 Task: Move the 'Urgent Meeting' email from the Inbox to Deleted Items and then back to the Inbox.
Action: Mouse moved to (261, 193)
Screenshot: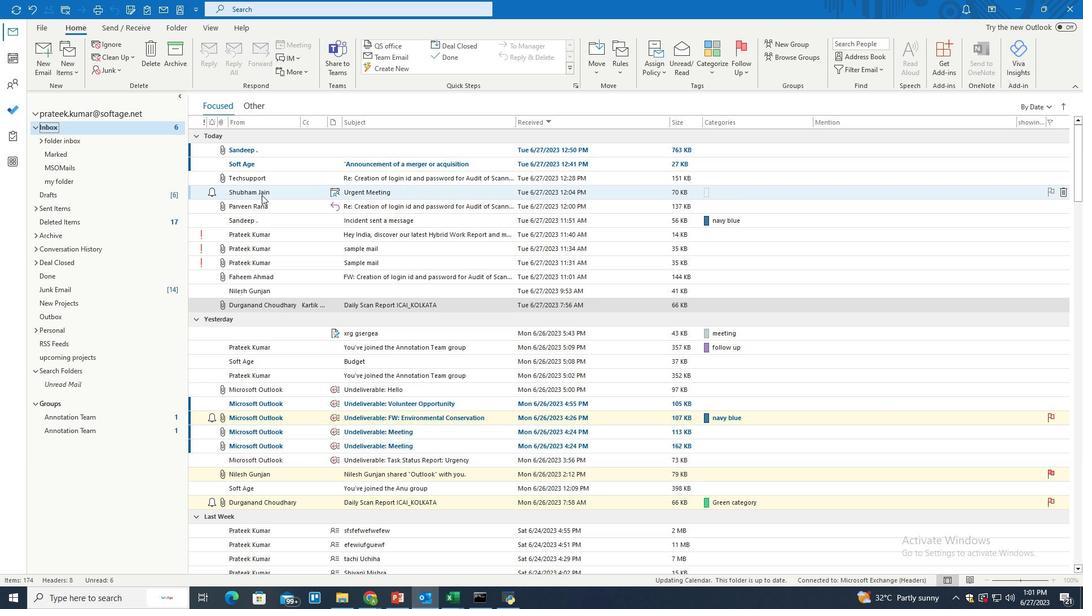 
Action: Mouse pressed right at (261, 193)
Screenshot: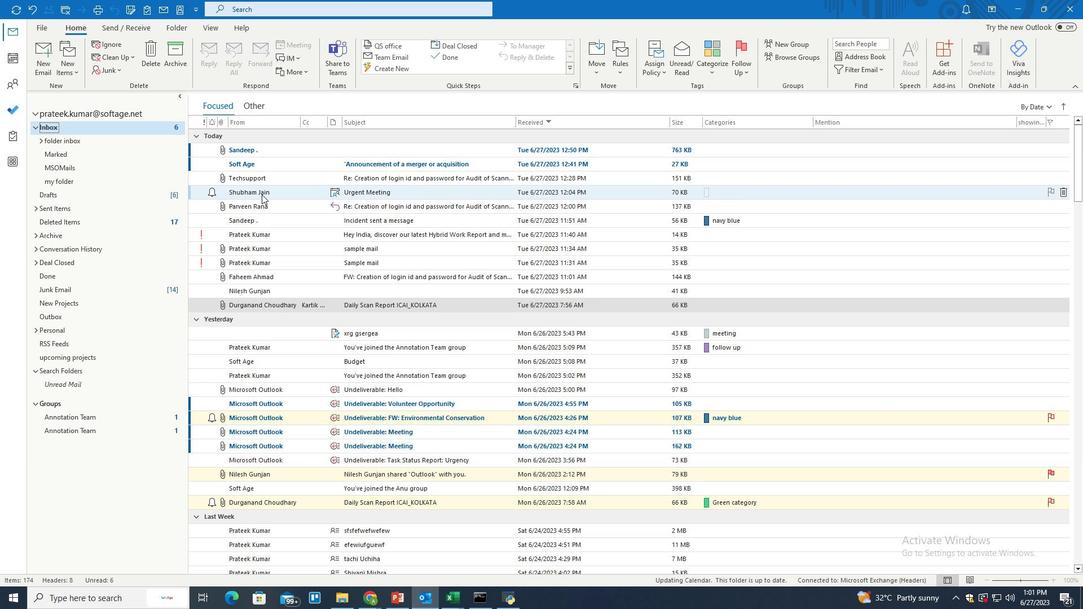 
Action: Mouse moved to (282, 561)
Screenshot: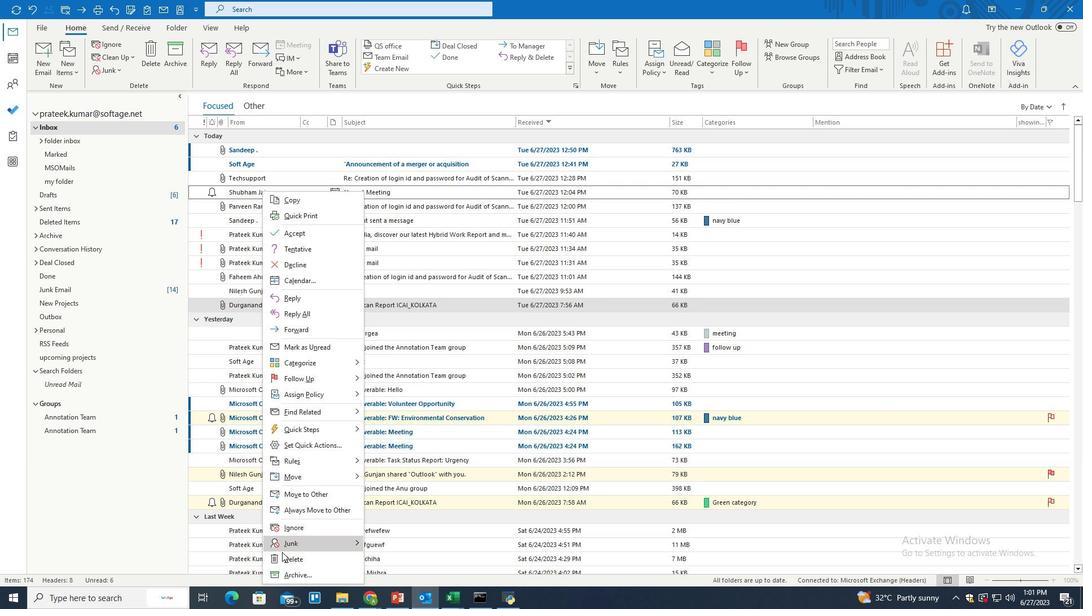 
Action: Mouse pressed left at (282, 561)
Screenshot: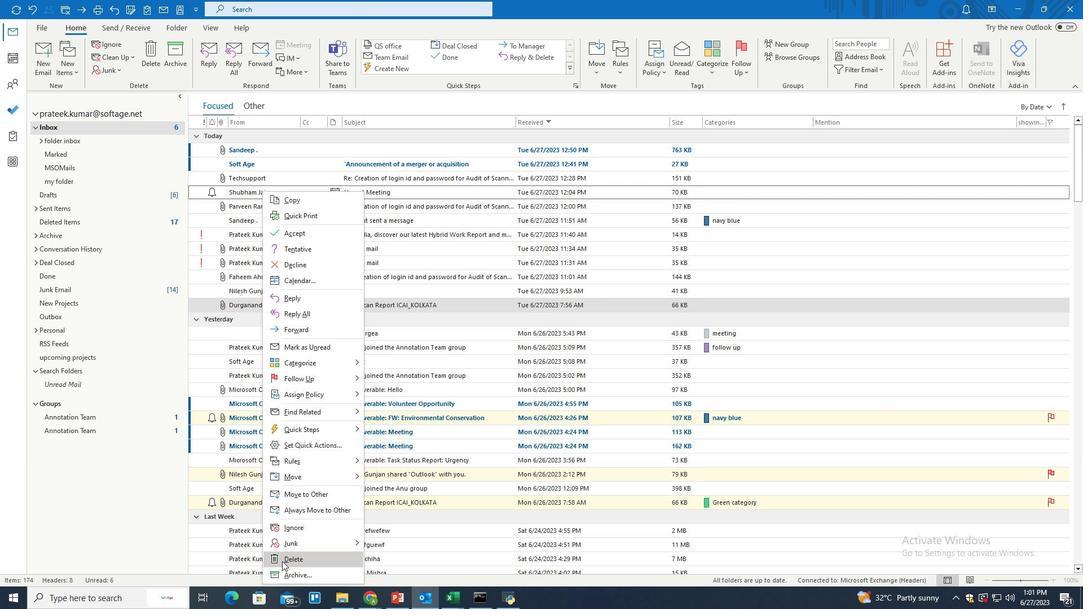 
Action: Mouse moved to (73, 224)
Screenshot: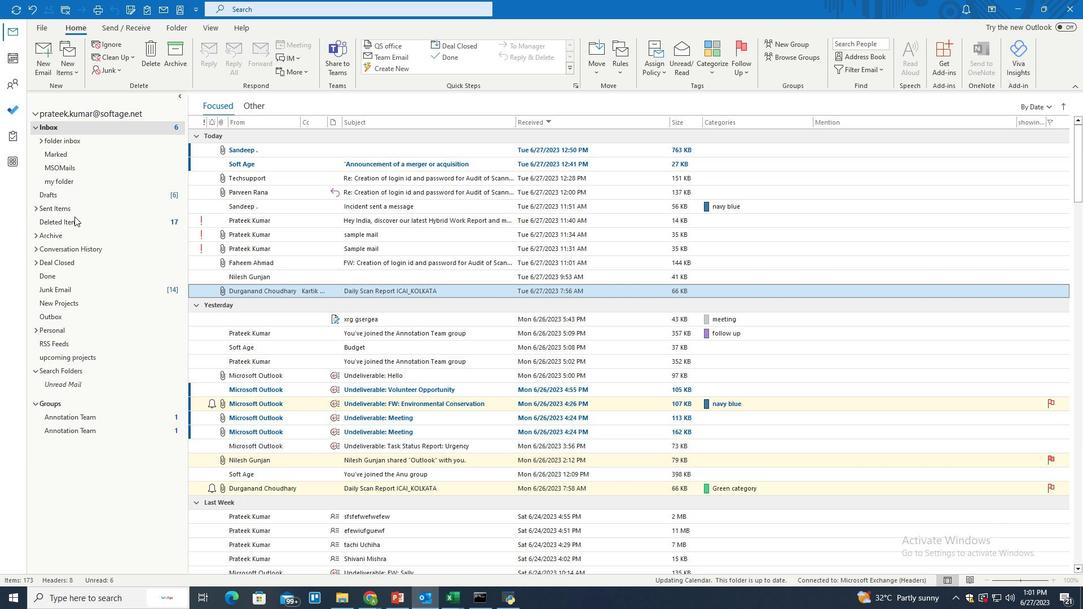 
Action: Mouse pressed left at (73, 224)
Screenshot: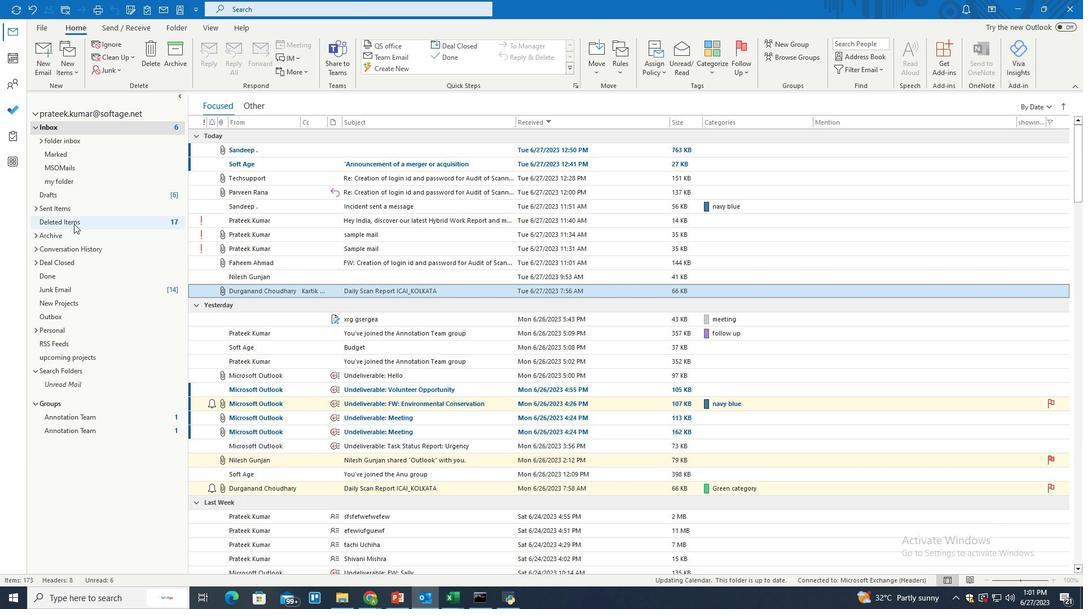 
Action: Mouse moved to (254, 343)
Screenshot: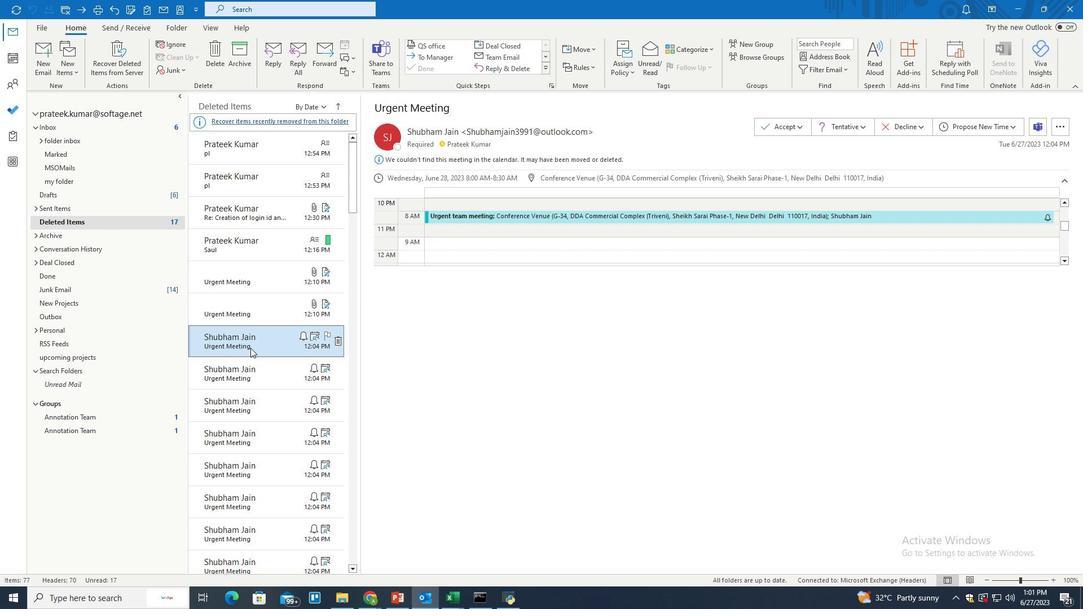 
Action: Mouse pressed right at (254, 343)
Screenshot: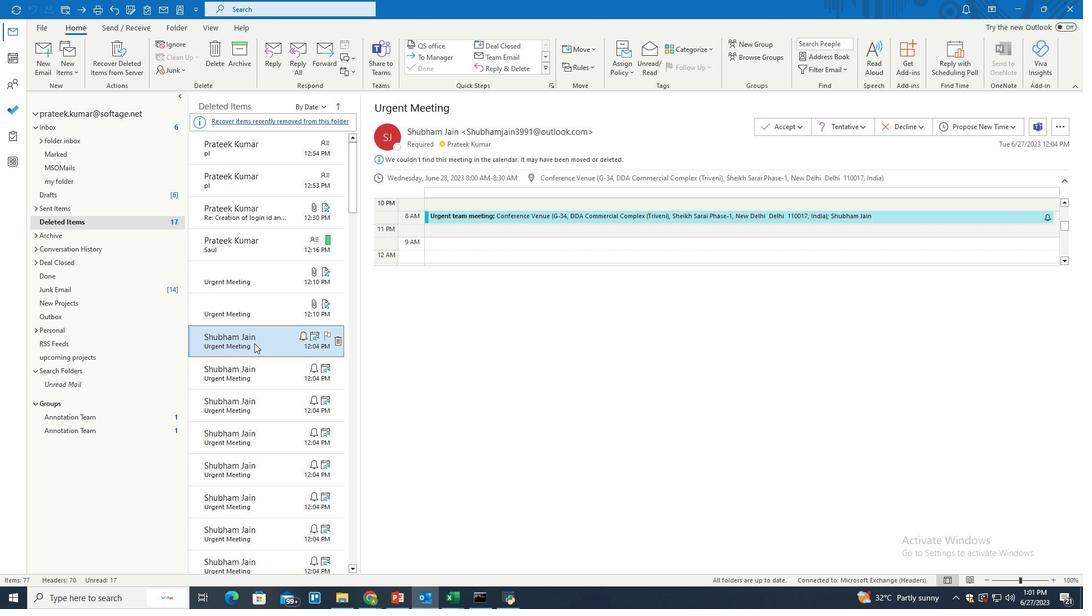 
Action: Mouse moved to (281, 266)
Screenshot: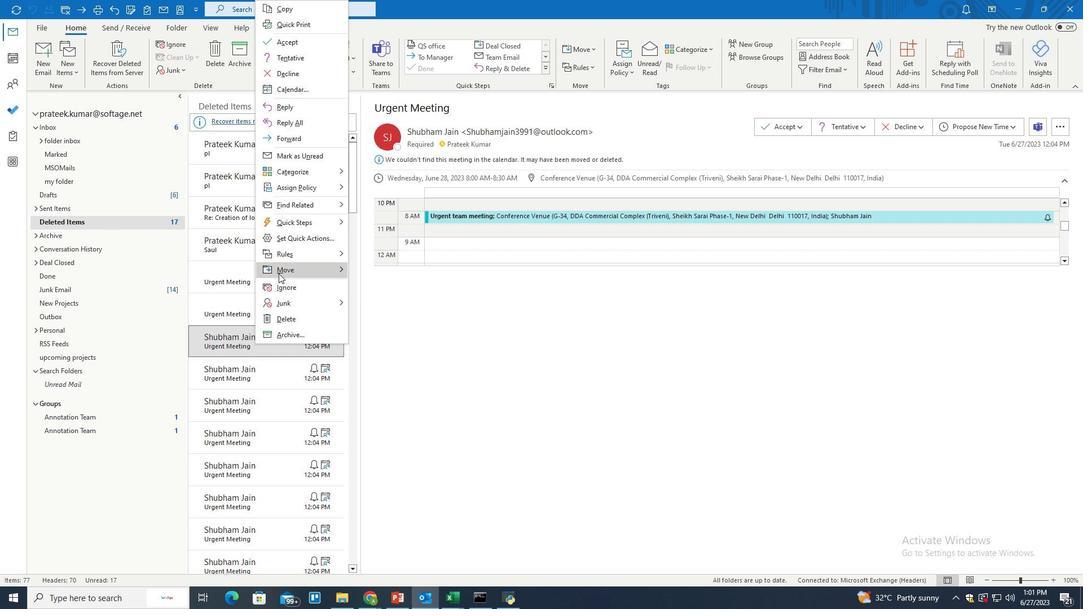 
Action: Mouse pressed left at (281, 266)
Screenshot: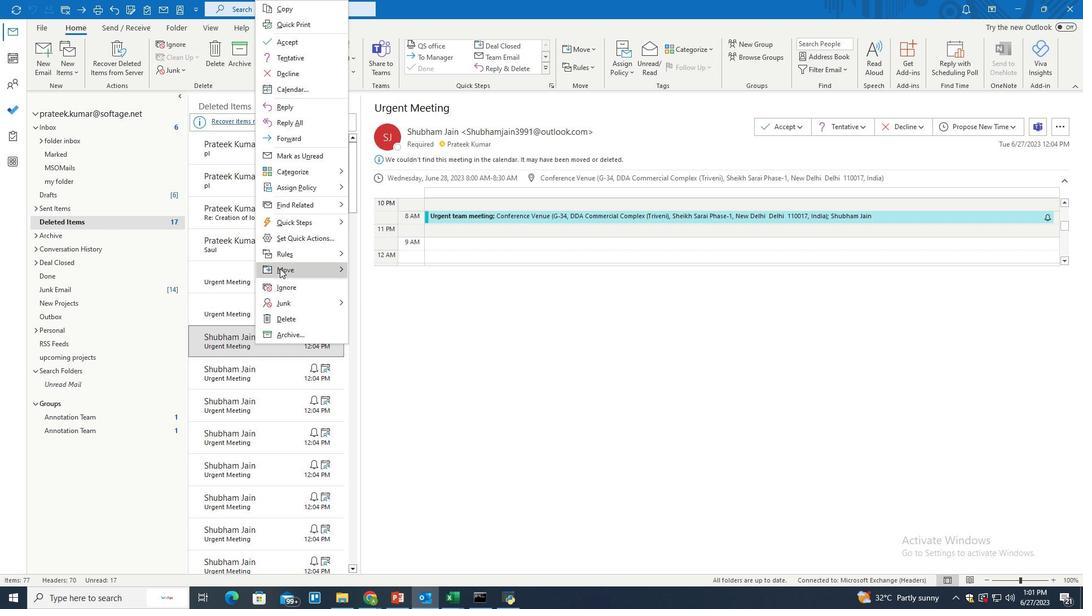 
Action: Mouse moved to (394, 272)
Screenshot: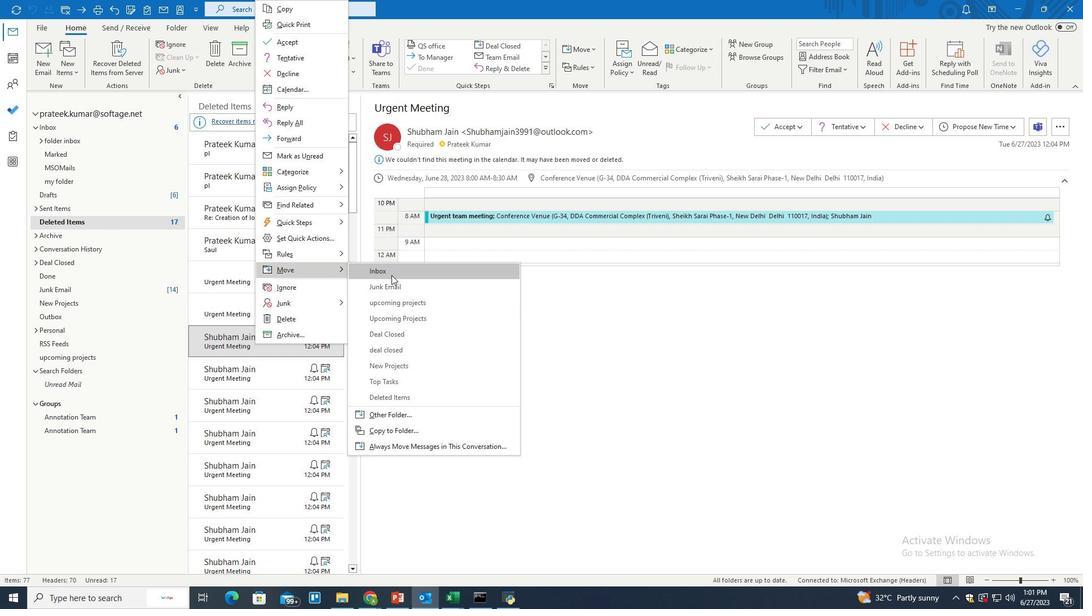 
Action: Mouse pressed left at (394, 272)
Screenshot: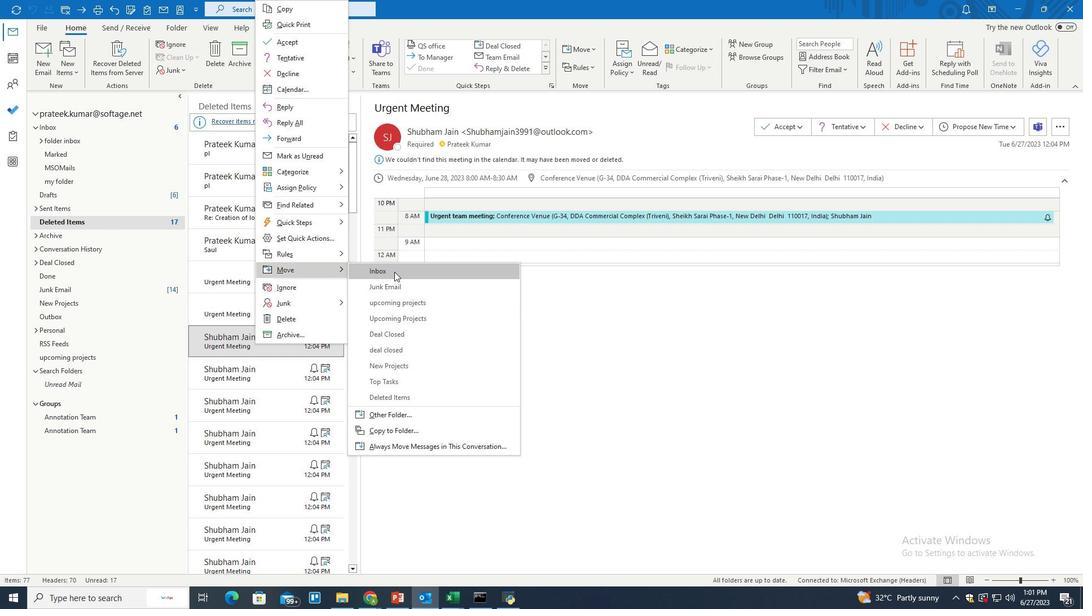 
Action: Mouse moved to (395, 290)
Screenshot: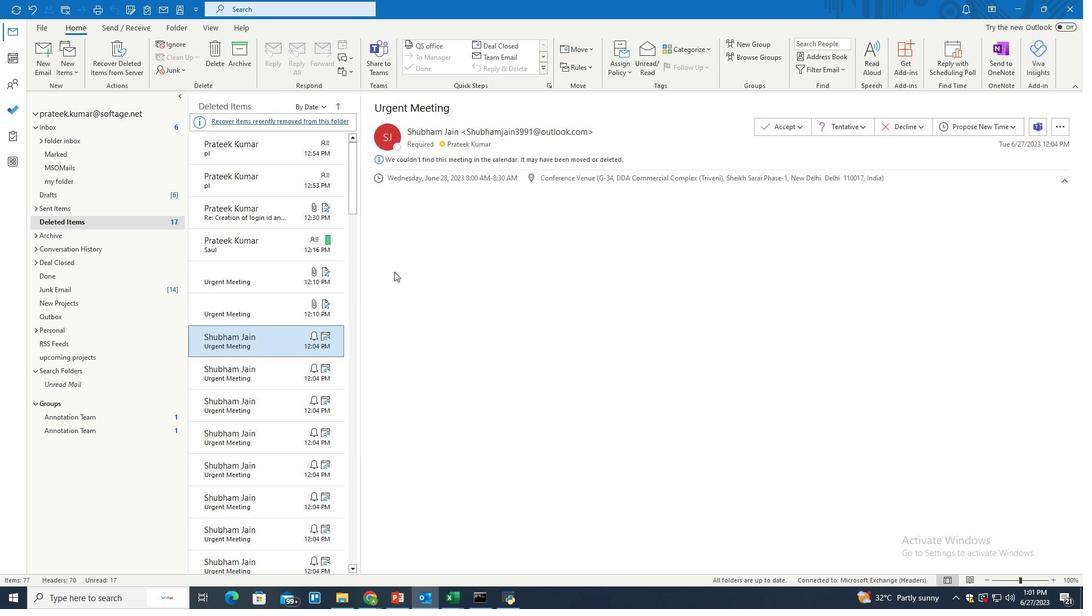 
